 Task: Create a due date automation trigger when advanced on, 2 working days after a card is due add checklist without checklist at 11:00 AM.
Action: Mouse moved to (981, 89)
Screenshot: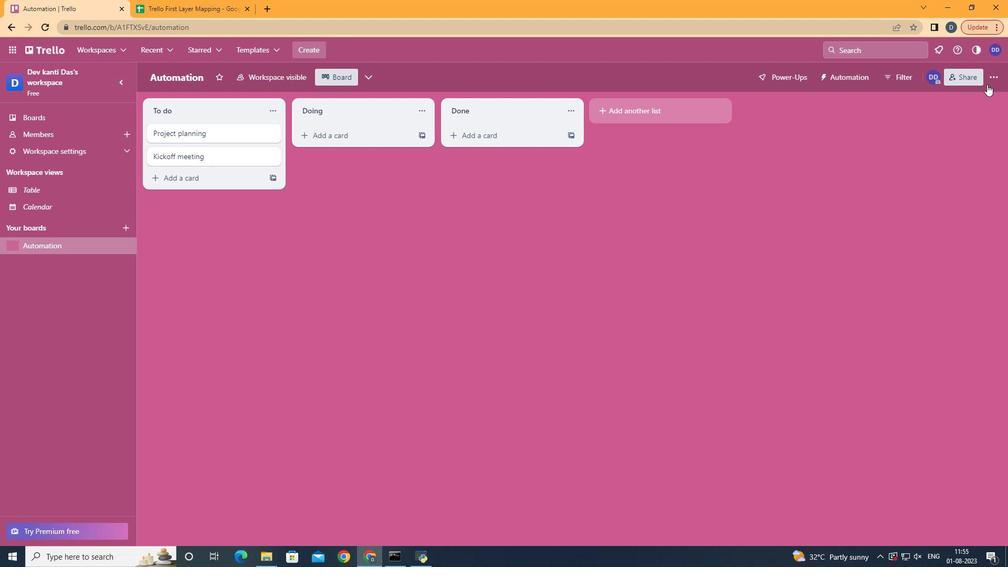 
Action: Mouse pressed left at (981, 89)
Screenshot: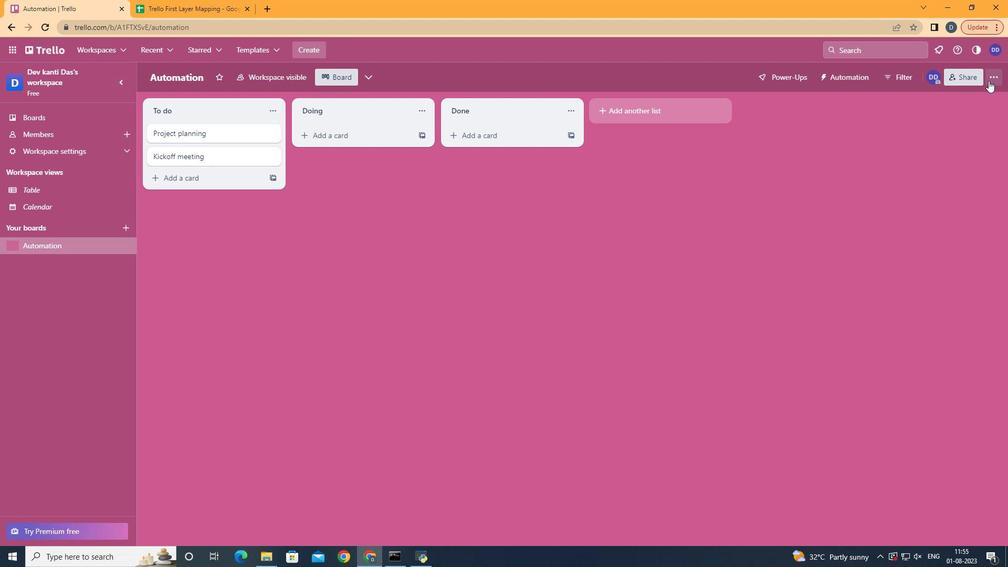 
Action: Mouse moved to (921, 220)
Screenshot: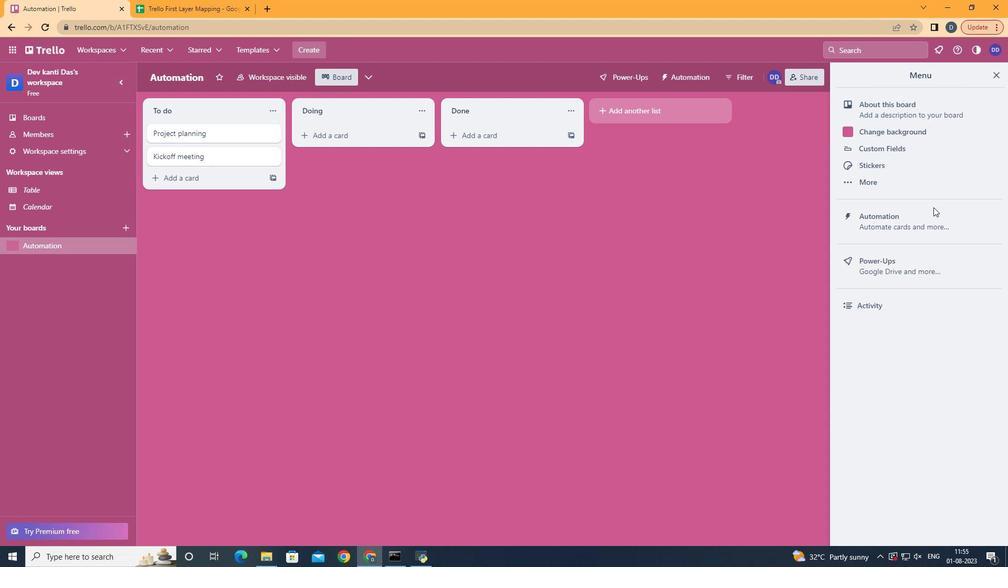 
Action: Mouse pressed left at (921, 220)
Screenshot: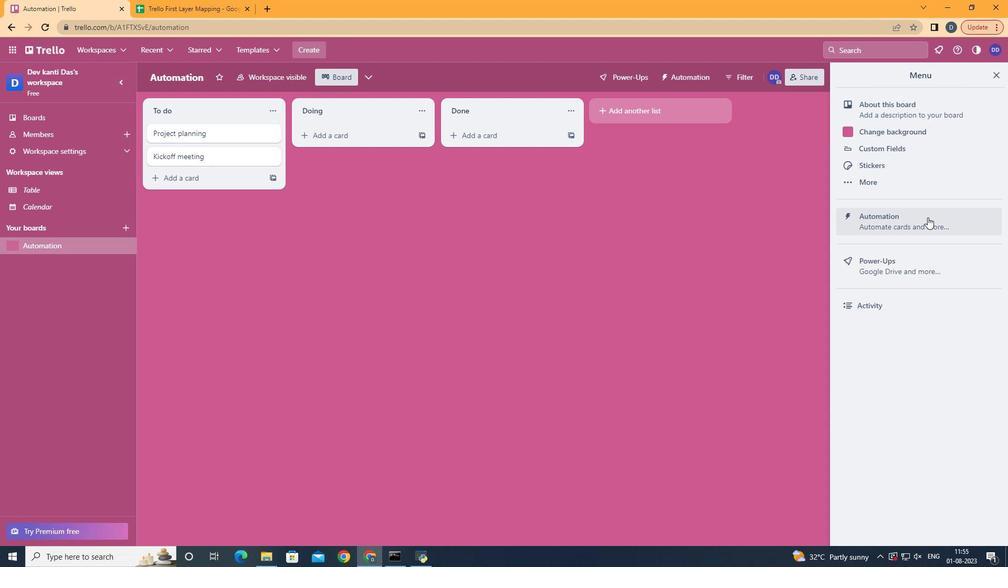 
Action: Mouse moved to (231, 212)
Screenshot: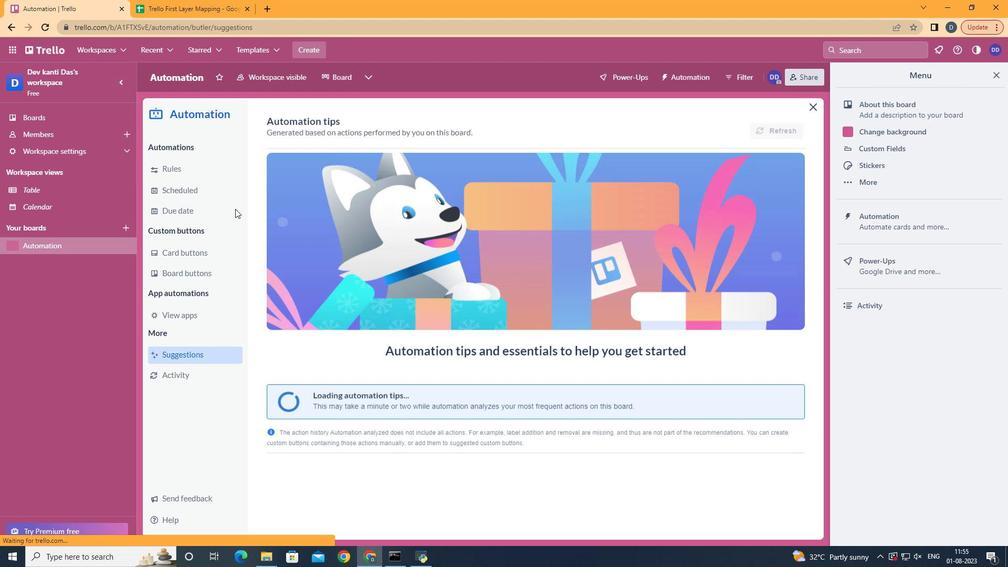 
Action: Mouse pressed left at (231, 212)
Screenshot: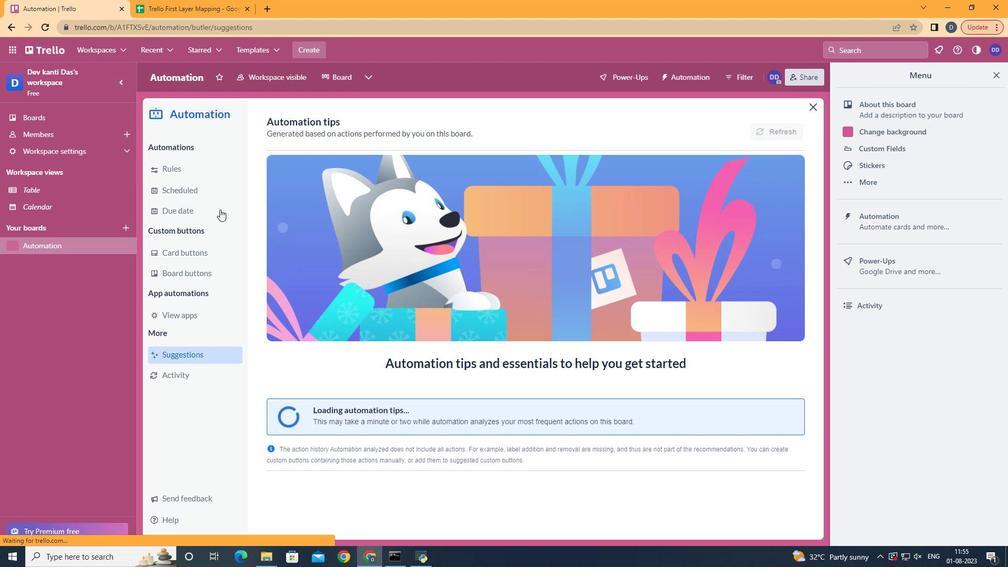 
Action: Mouse moved to (755, 129)
Screenshot: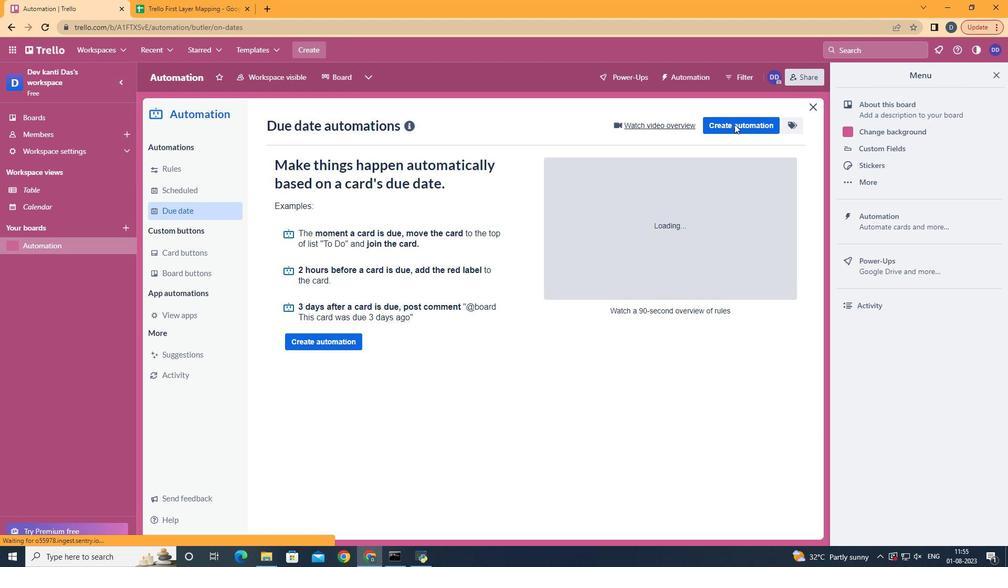 
Action: Mouse pressed left at (755, 129)
Screenshot: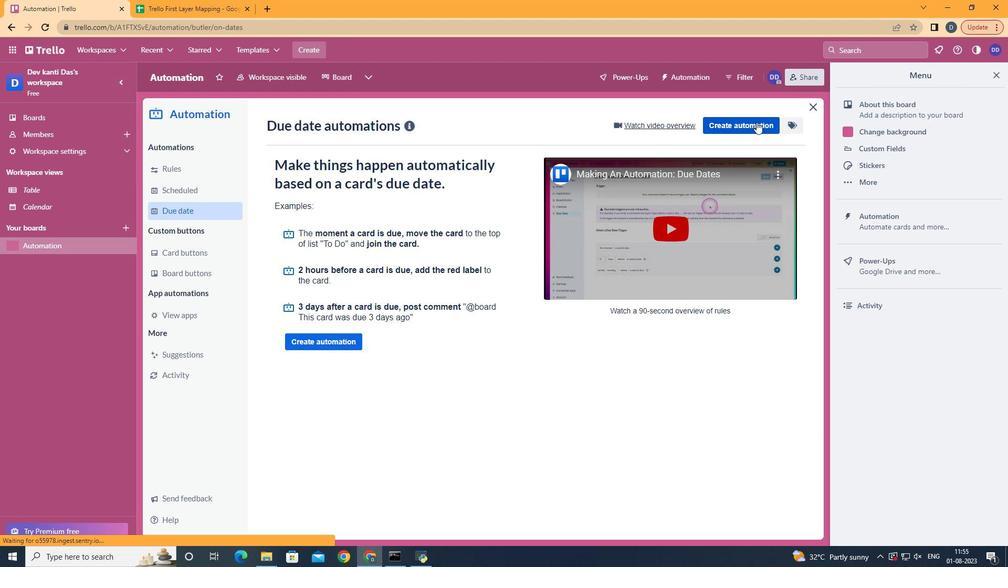 
Action: Mouse moved to (551, 224)
Screenshot: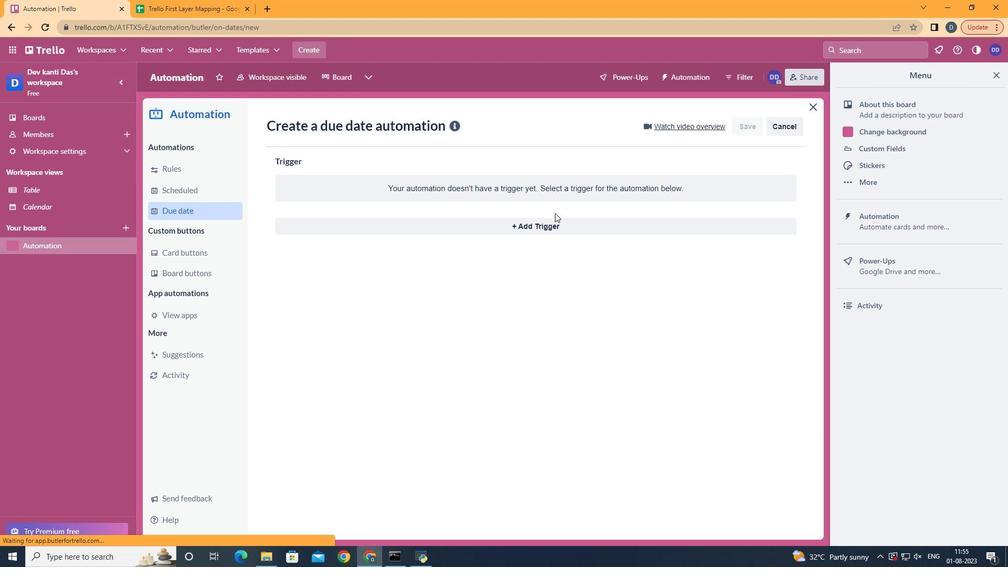 
Action: Mouse pressed left at (551, 224)
Screenshot: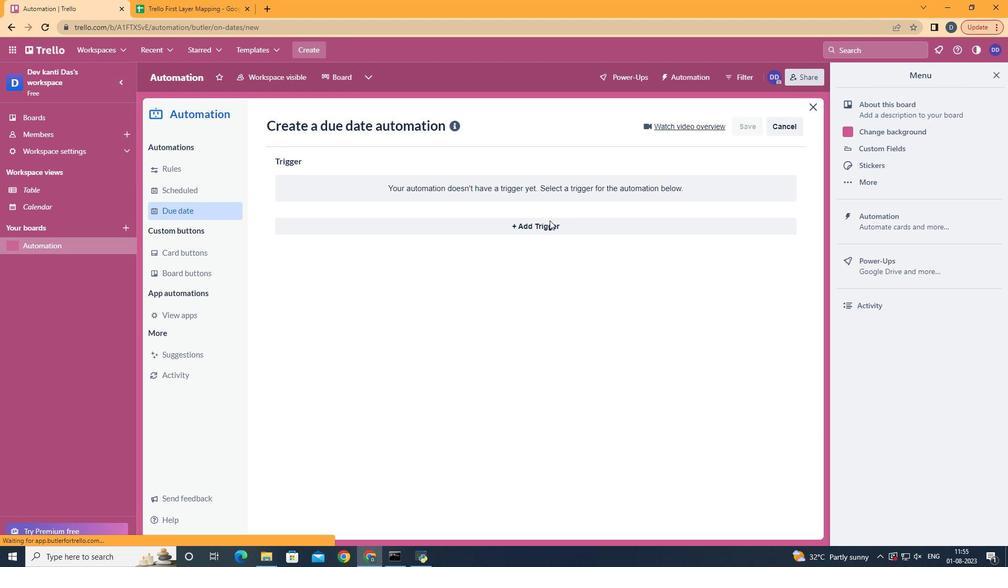 
Action: Mouse moved to (350, 416)
Screenshot: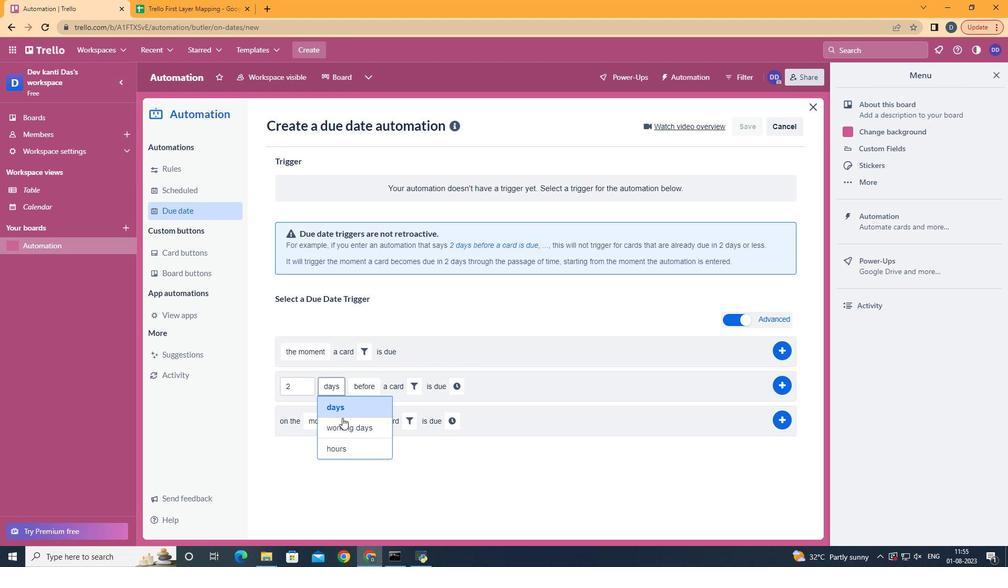 
Action: Mouse pressed left at (350, 416)
Screenshot: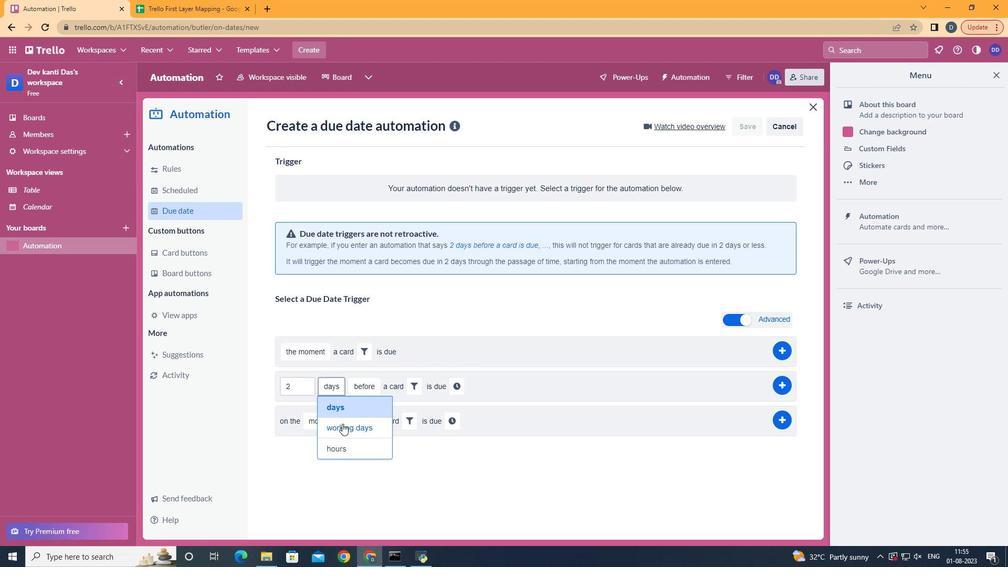 
Action: Mouse moved to (397, 418)
Screenshot: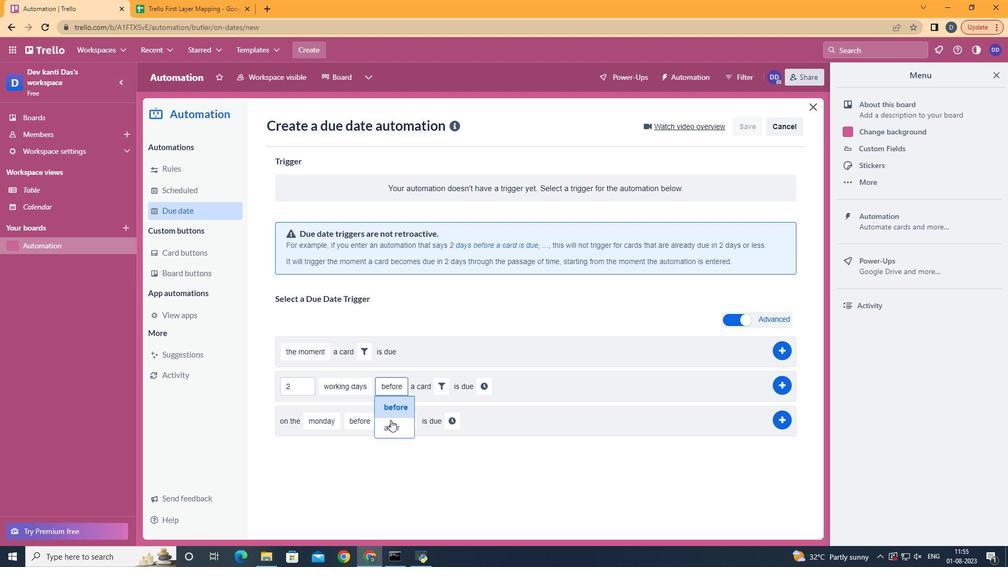 
Action: Mouse pressed left at (397, 418)
Screenshot: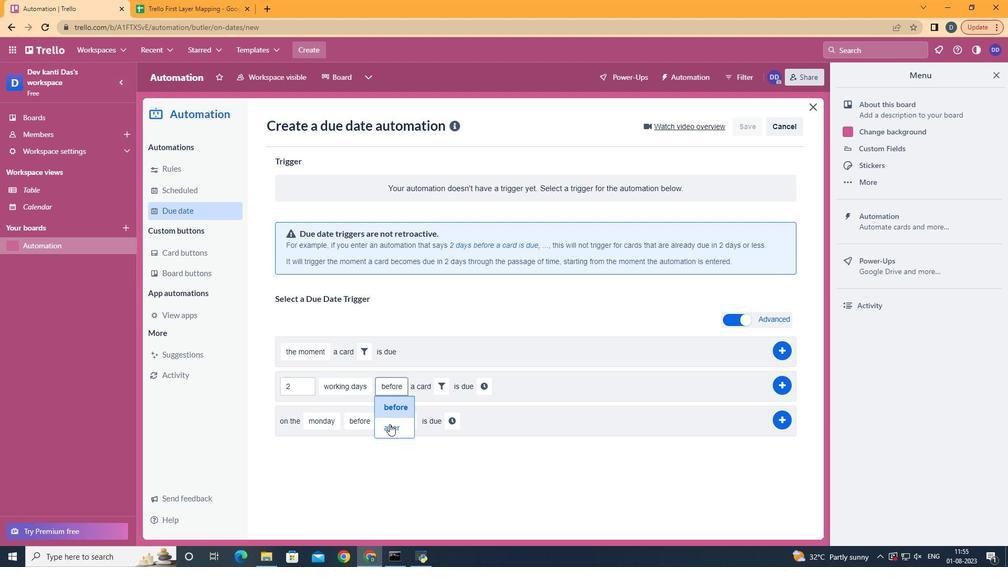 
Action: Mouse moved to (432, 384)
Screenshot: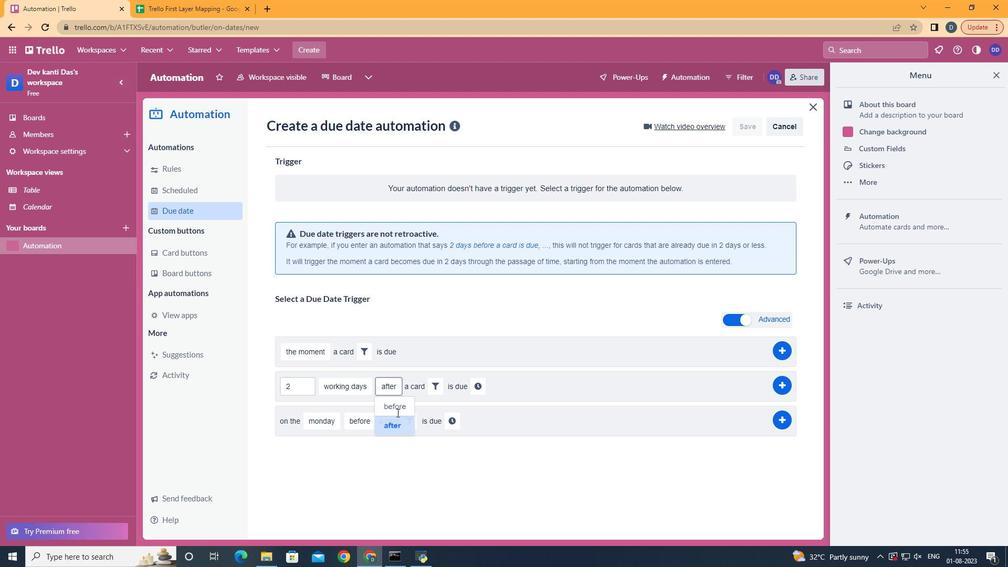 
Action: Mouse pressed left at (432, 384)
Screenshot: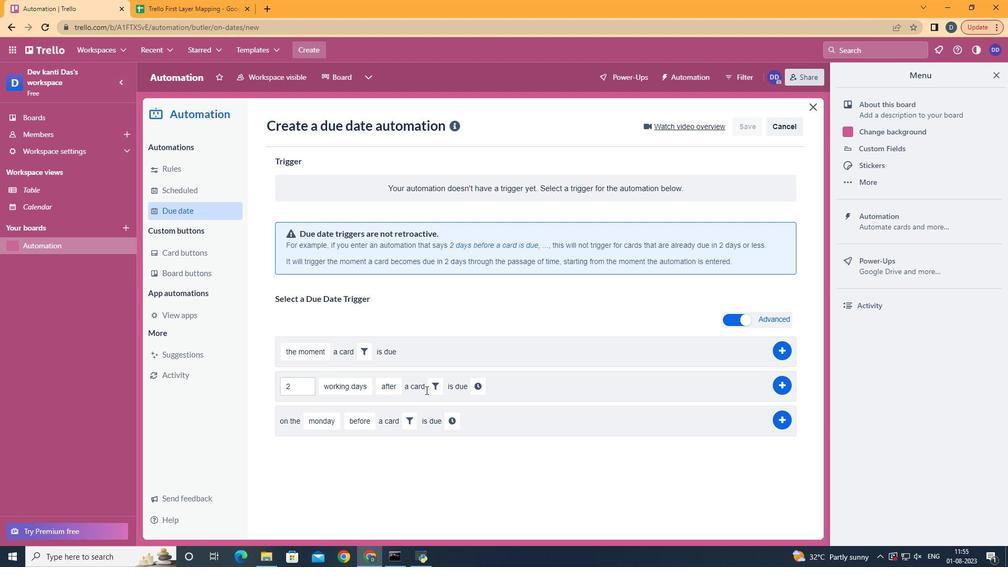 
Action: Mouse moved to (445, 380)
Screenshot: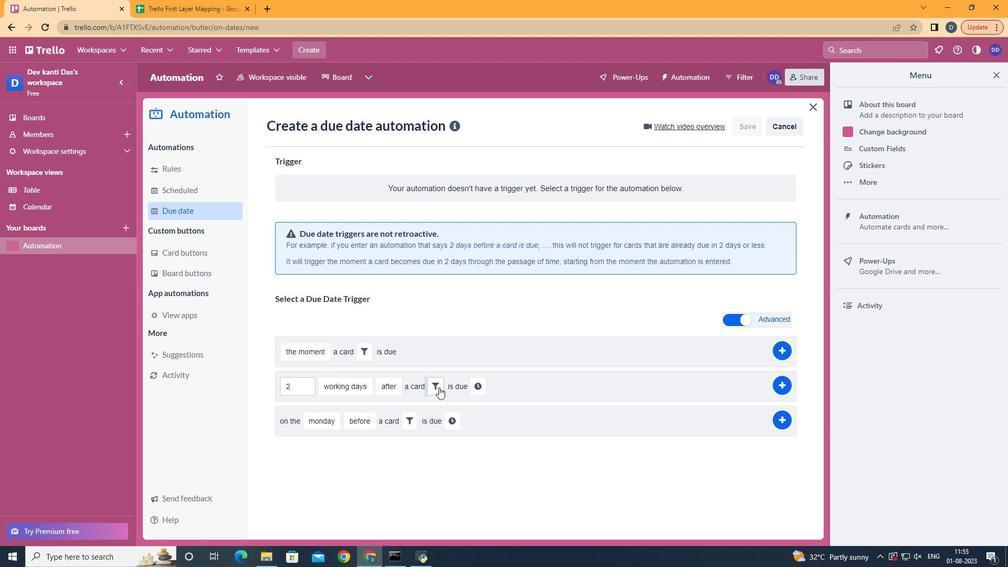 
Action: Mouse pressed left at (445, 380)
Screenshot: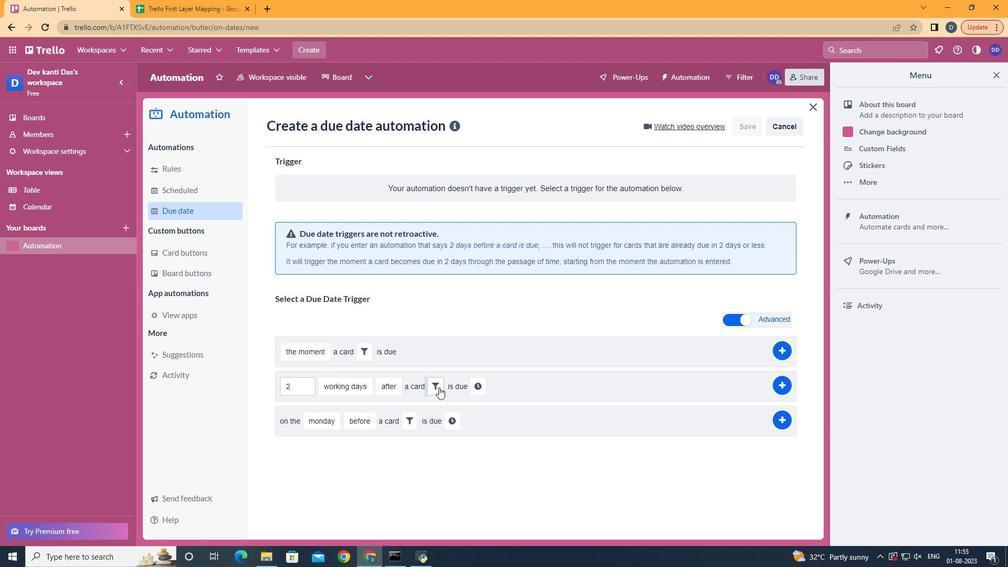 
Action: Mouse moved to (531, 414)
Screenshot: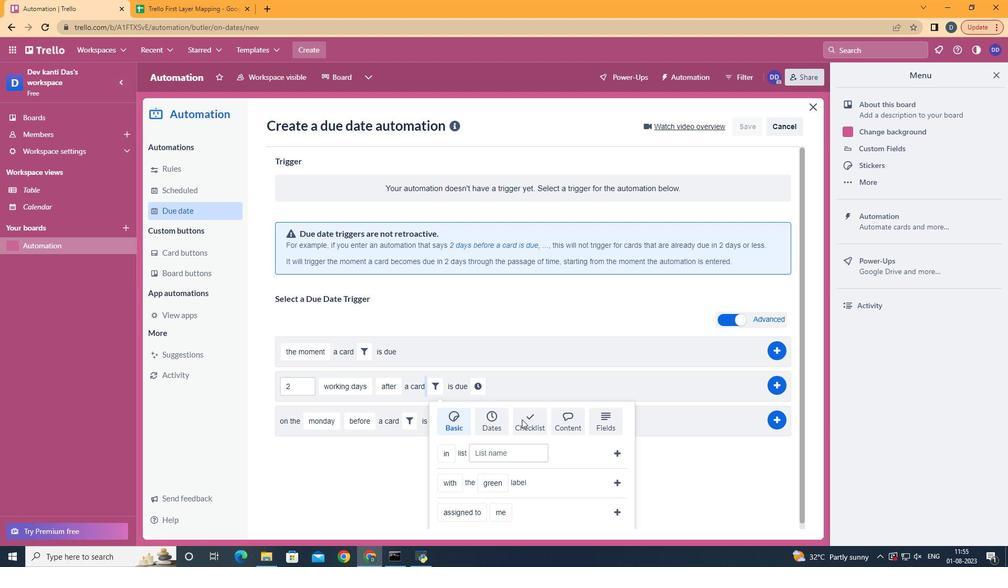 
Action: Mouse pressed left at (531, 414)
Screenshot: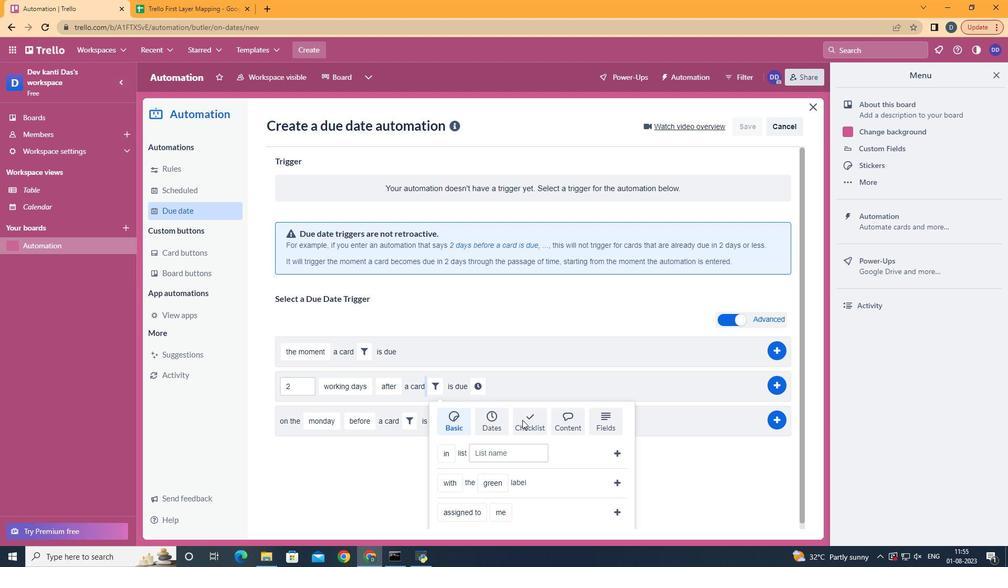 
Action: Mouse moved to (502, 425)
Screenshot: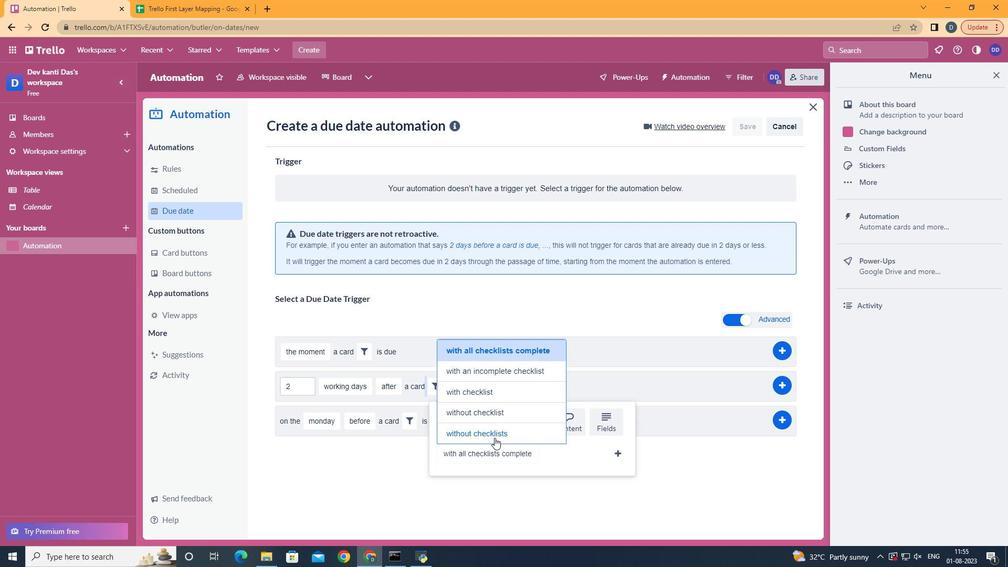 
Action: Mouse pressed left at (502, 425)
Screenshot: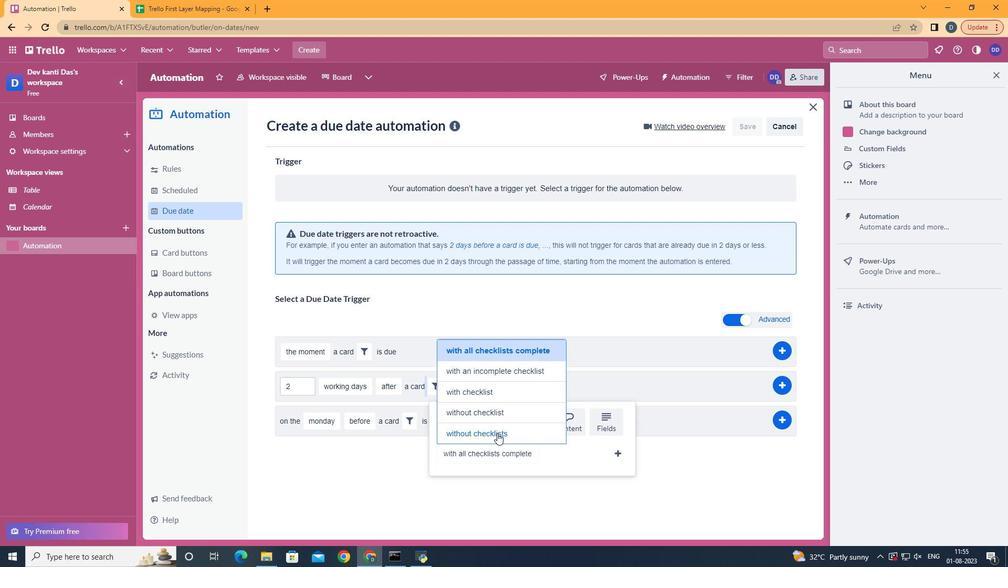 
Action: Mouse moved to (623, 448)
Screenshot: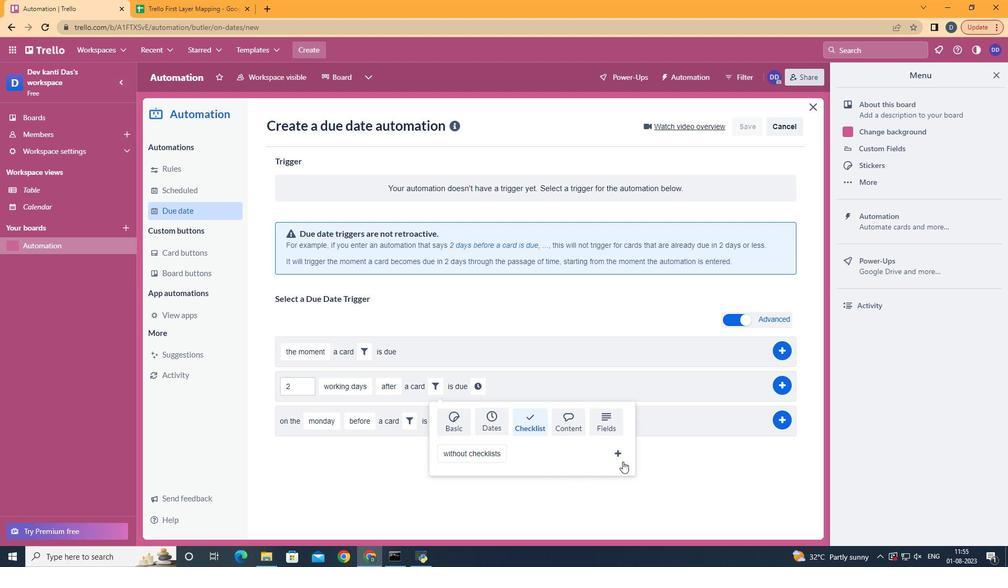 
Action: Mouse pressed left at (623, 448)
Screenshot: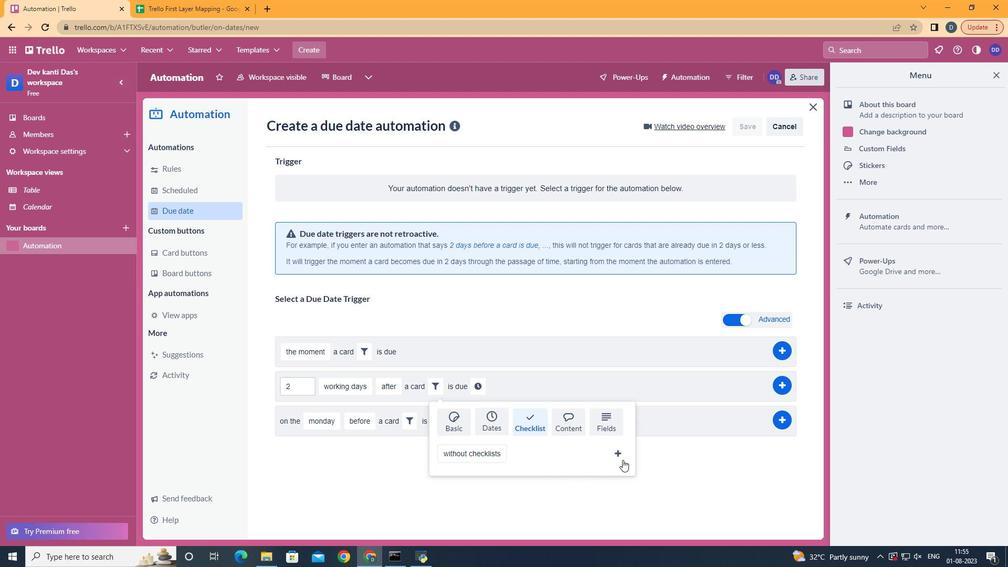 
Action: Mouse moved to (572, 377)
Screenshot: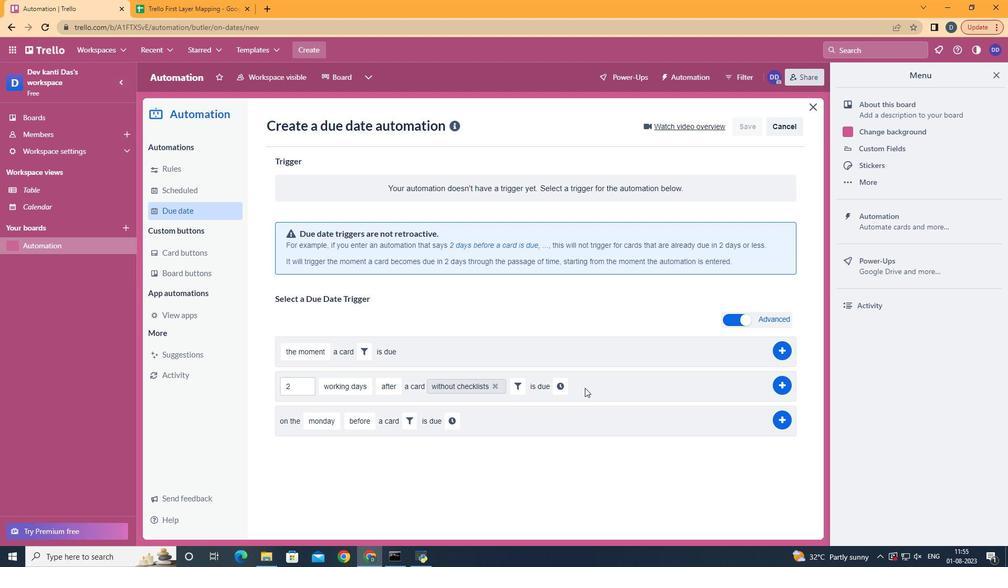 
Action: Mouse pressed left at (572, 377)
Screenshot: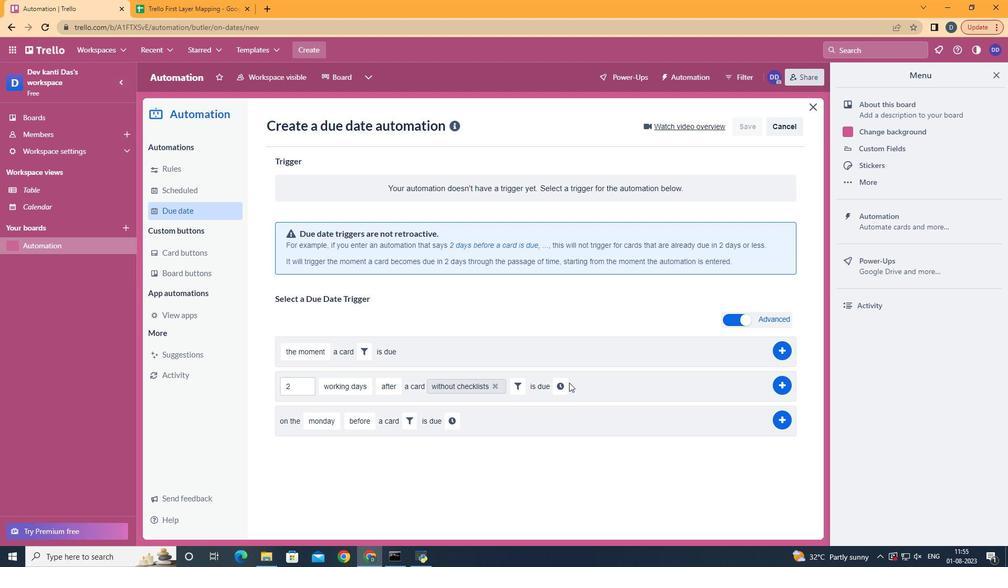 
Action: Mouse moved to (562, 378)
Screenshot: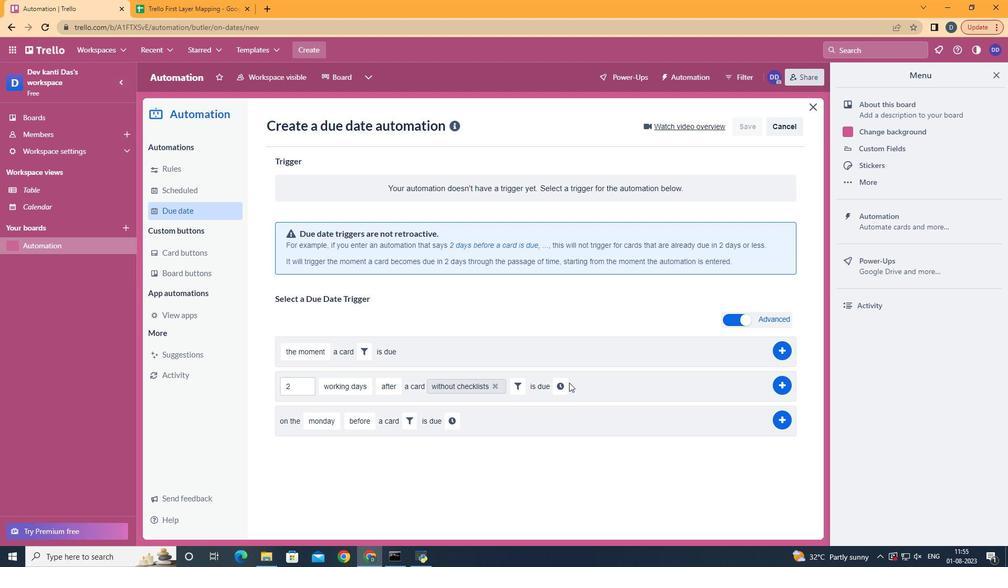 
Action: Mouse pressed left at (562, 378)
Screenshot: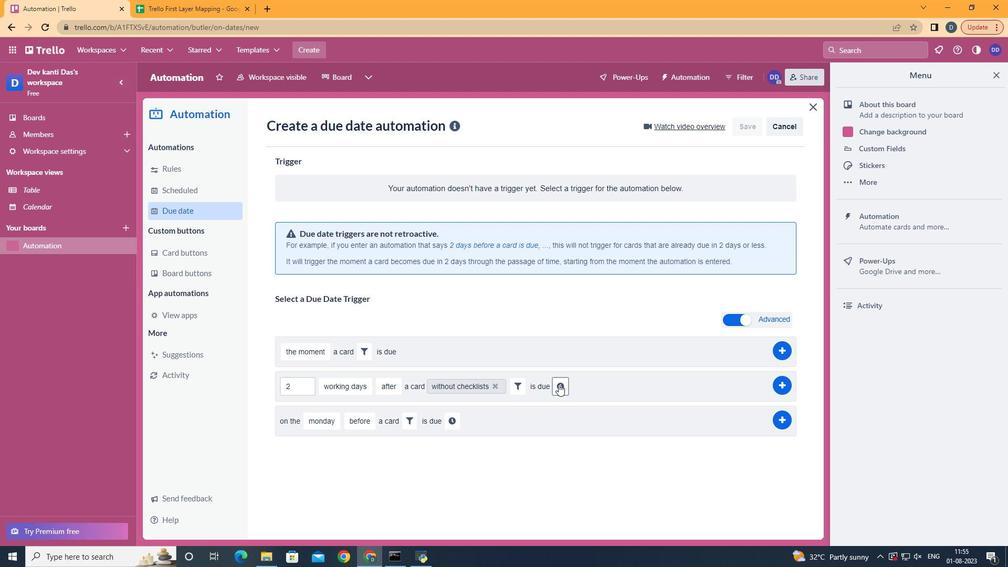 
Action: Mouse moved to (629, 384)
Screenshot: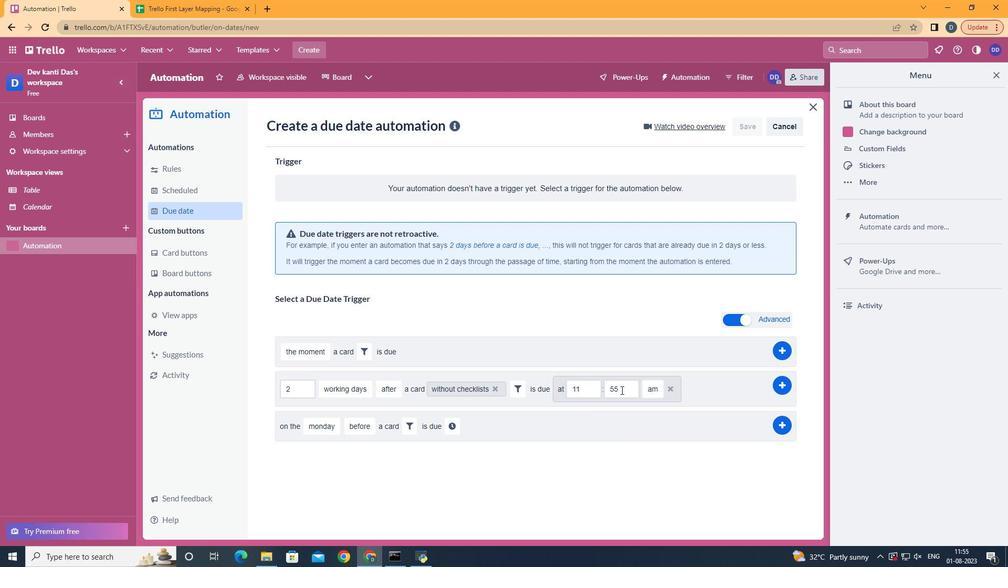 
Action: Mouse pressed left at (629, 384)
Screenshot: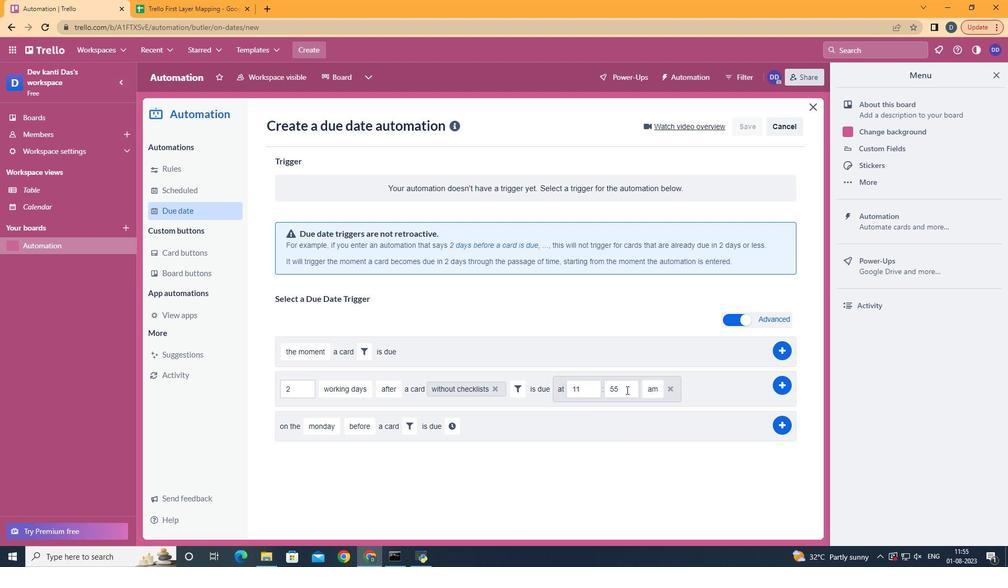 
Action: Key pressed <Key.backspace><Key.backspace>00
Screenshot: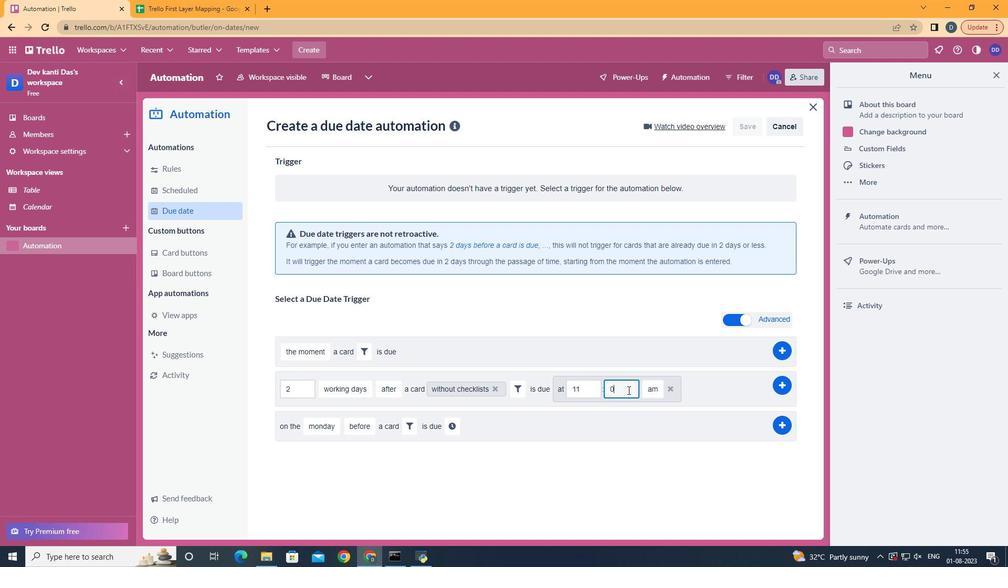 
Action: Mouse moved to (780, 384)
Screenshot: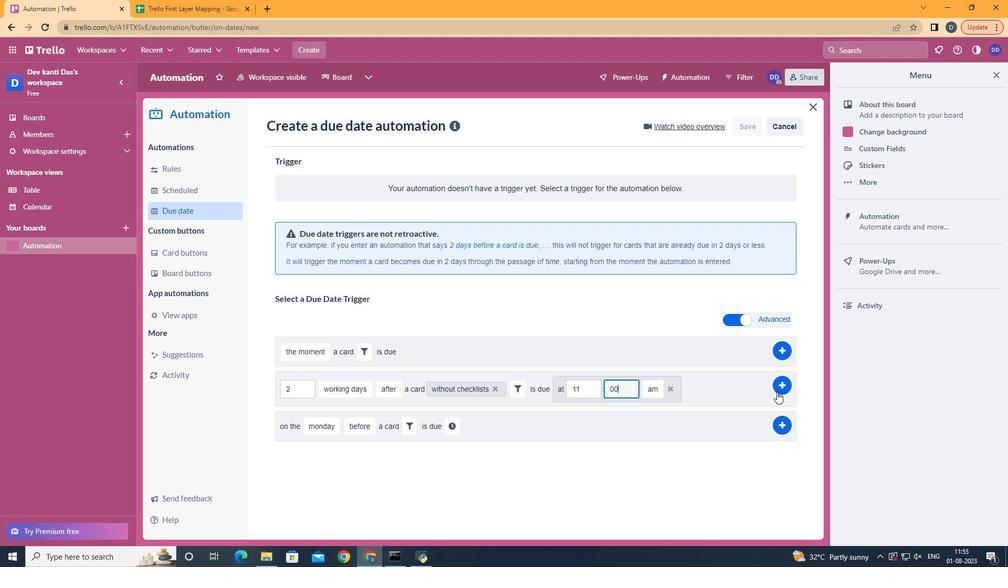 
Action: Mouse pressed left at (780, 384)
Screenshot: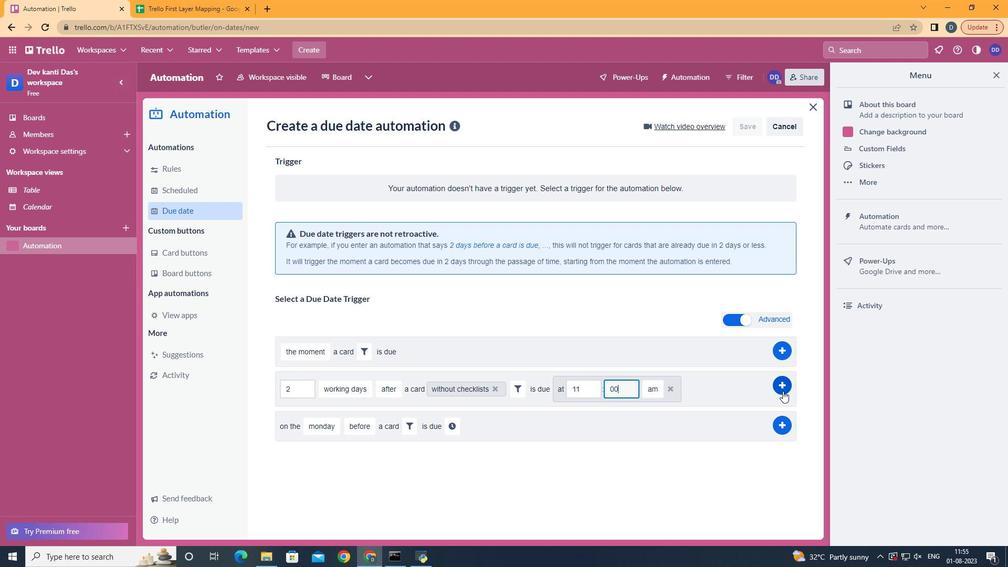 
Action: Mouse moved to (475, 250)
Screenshot: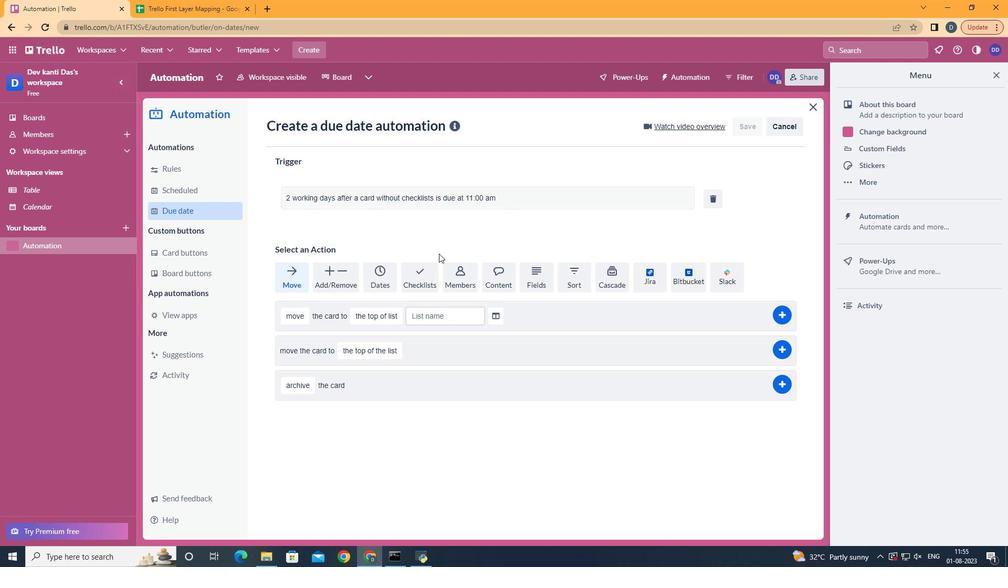 
